 Task: Select a due date automation when advanced on, the moment a card is due add content with a name not containing resume.
Action: Mouse moved to (1112, 80)
Screenshot: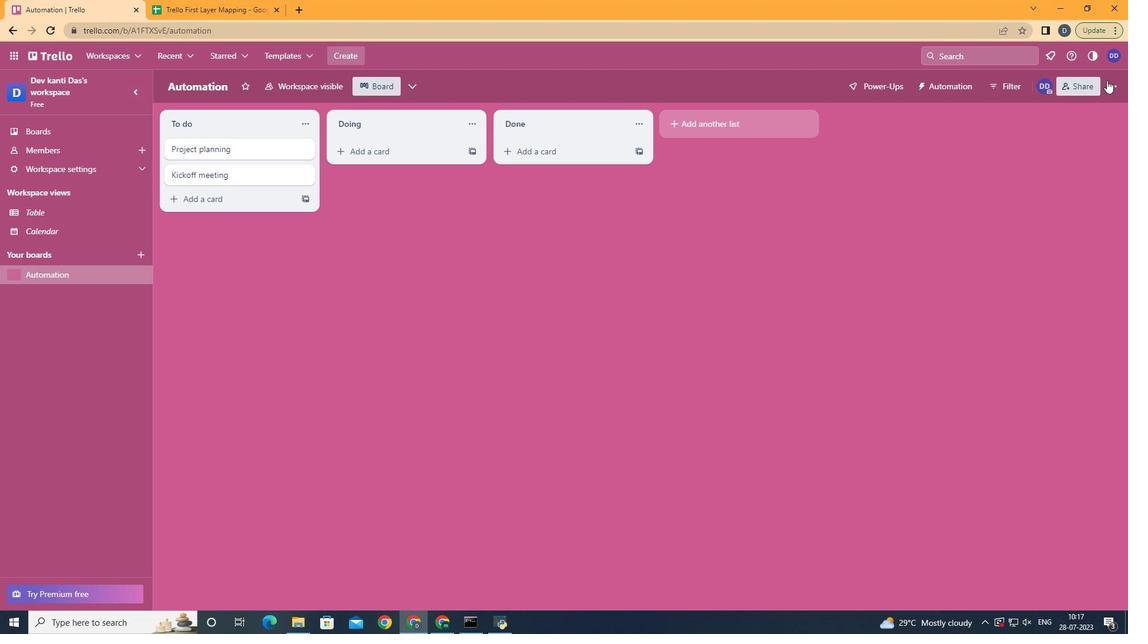 
Action: Mouse pressed left at (1112, 80)
Screenshot: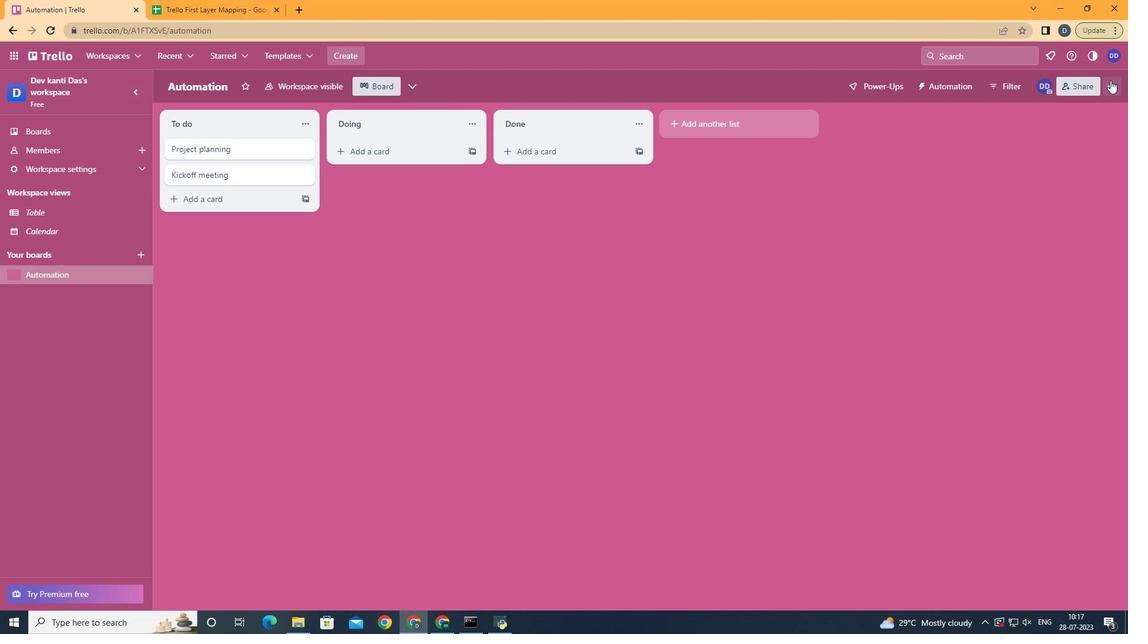 
Action: Mouse moved to (1024, 238)
Screenshot: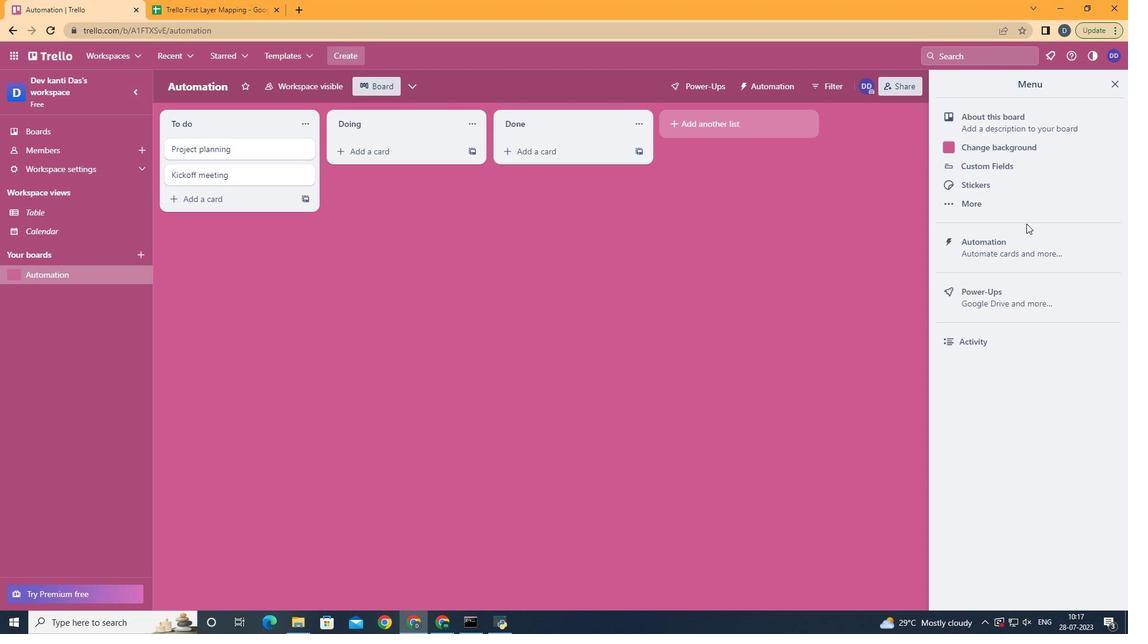 
Action: Mouse pressed left at (1024, 238)
Screenshot: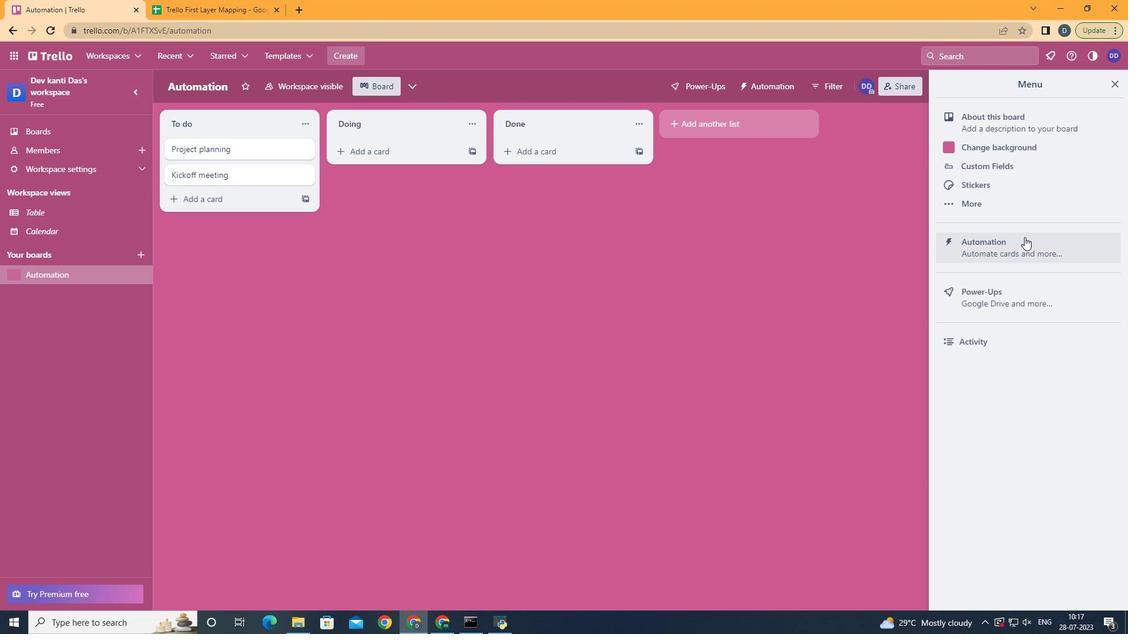 
Action: Mouse moved to (192, 242)
Screenshot: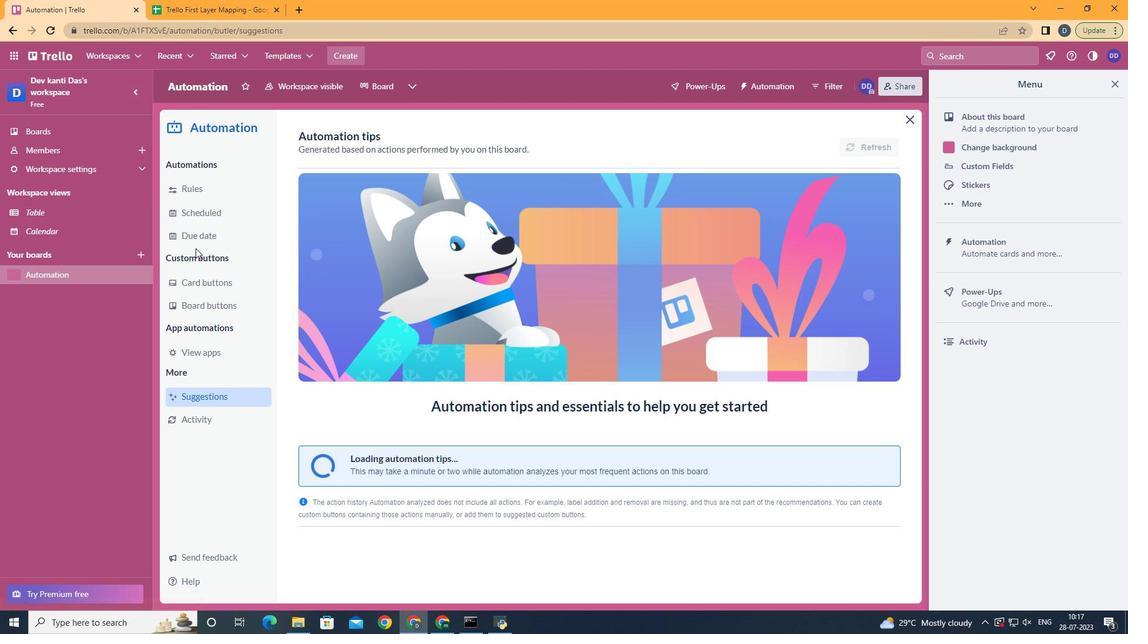
Action: Mouse pressed left at (192, 242)
Screenshot: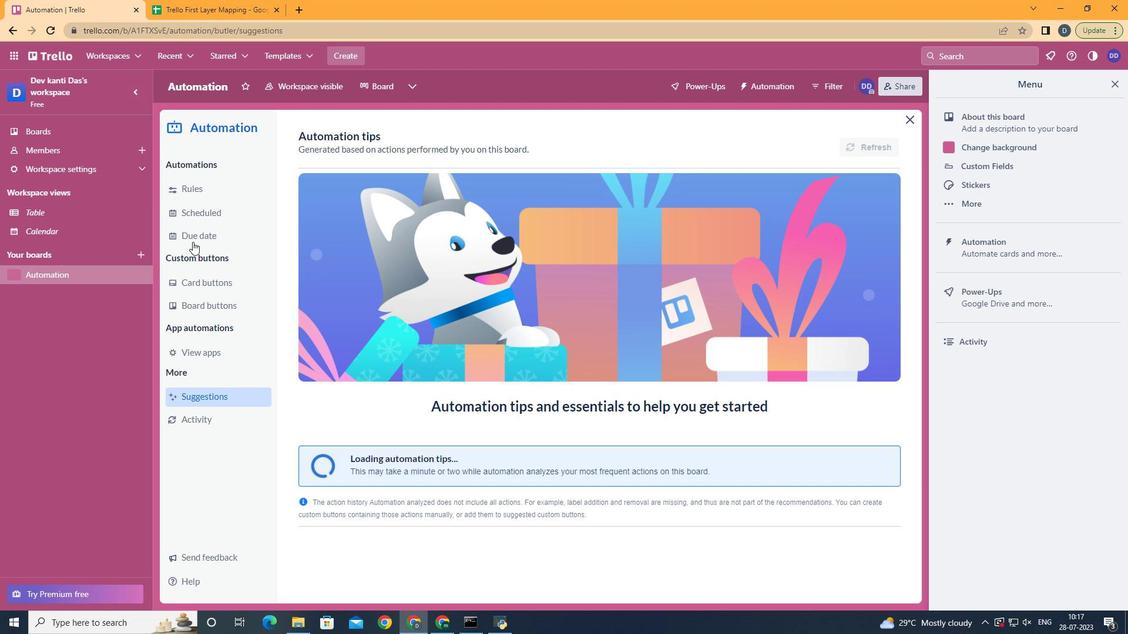 
Action: Mouse moved to (806, 142)
Screenshot: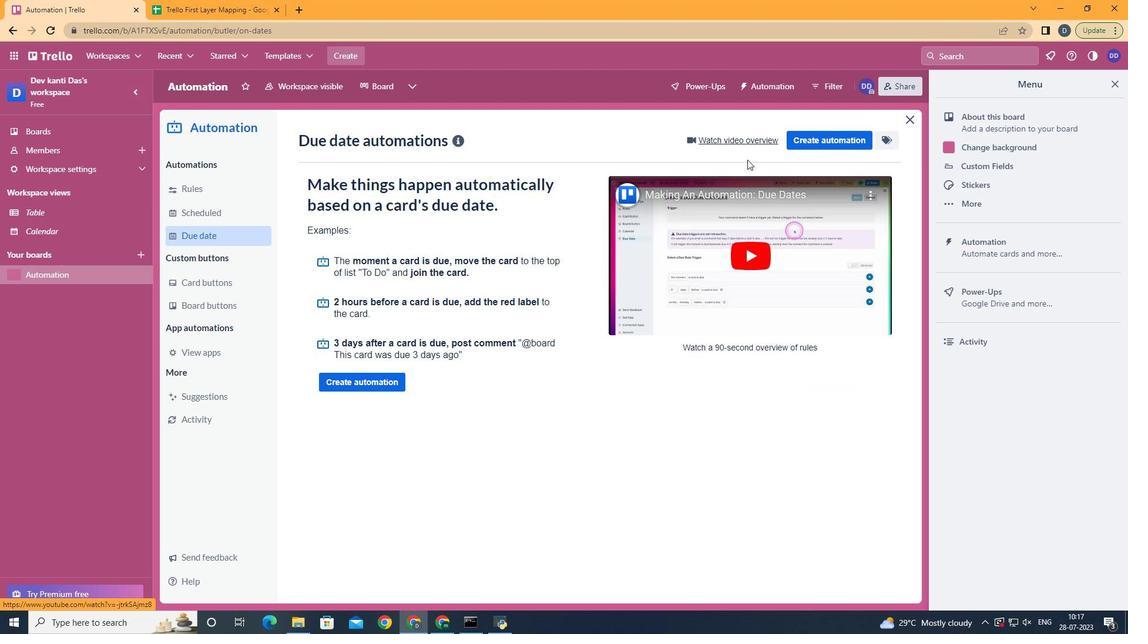 
Action: Mouse pressed left at (806, 142)
Screenshot: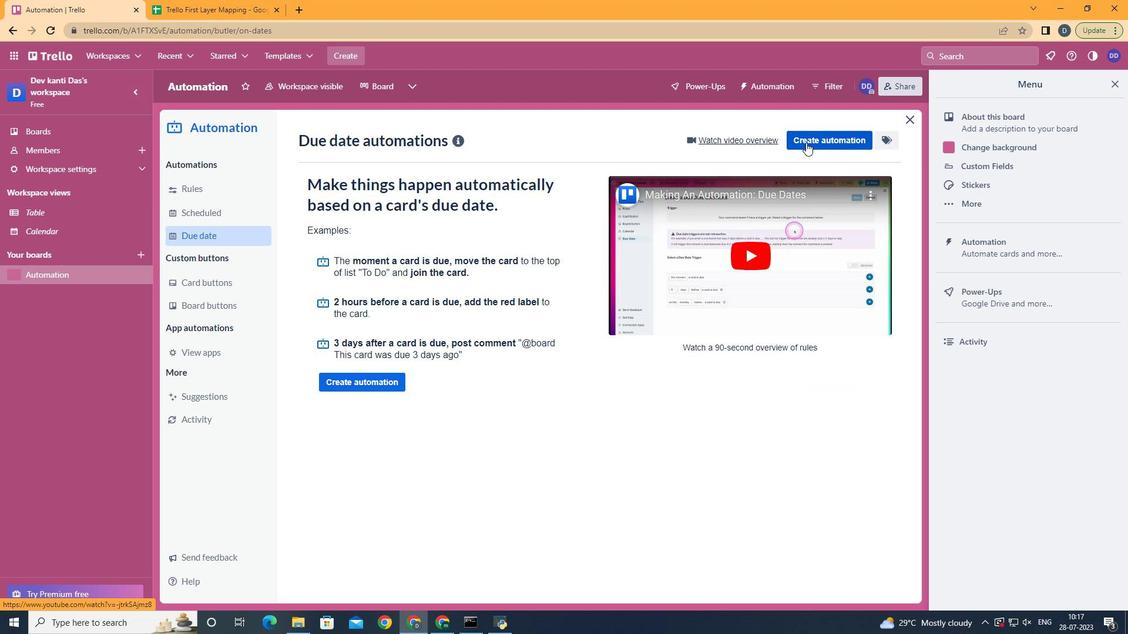
Action: Mouse moved to (525, 267)
Screenshot: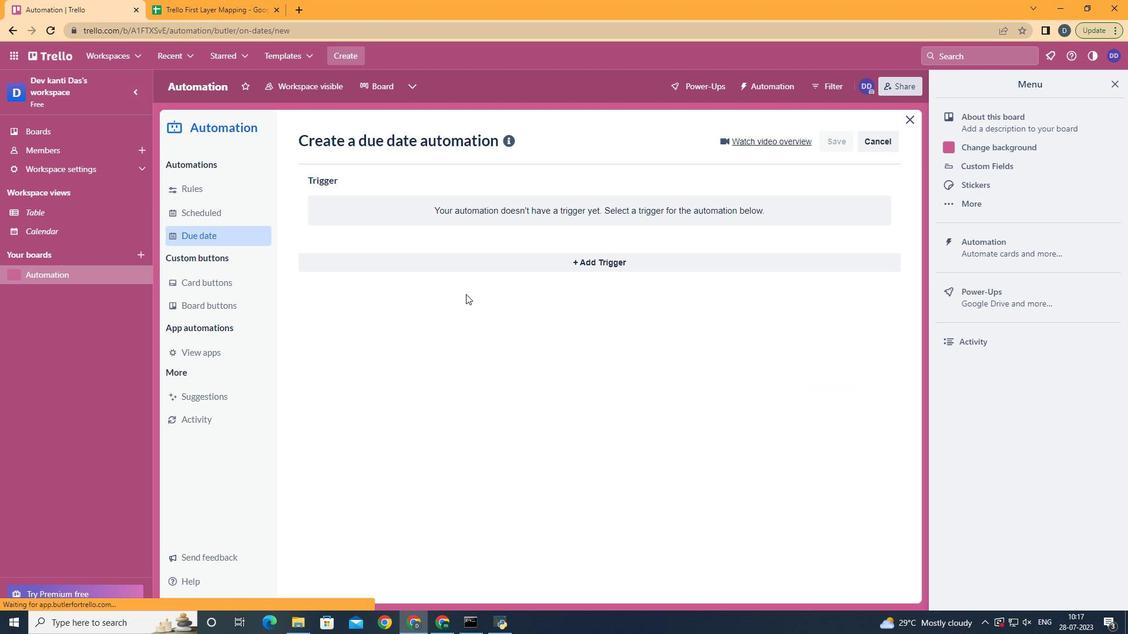 
Action: Mouse pressed left at (525, 267)
Screenshot: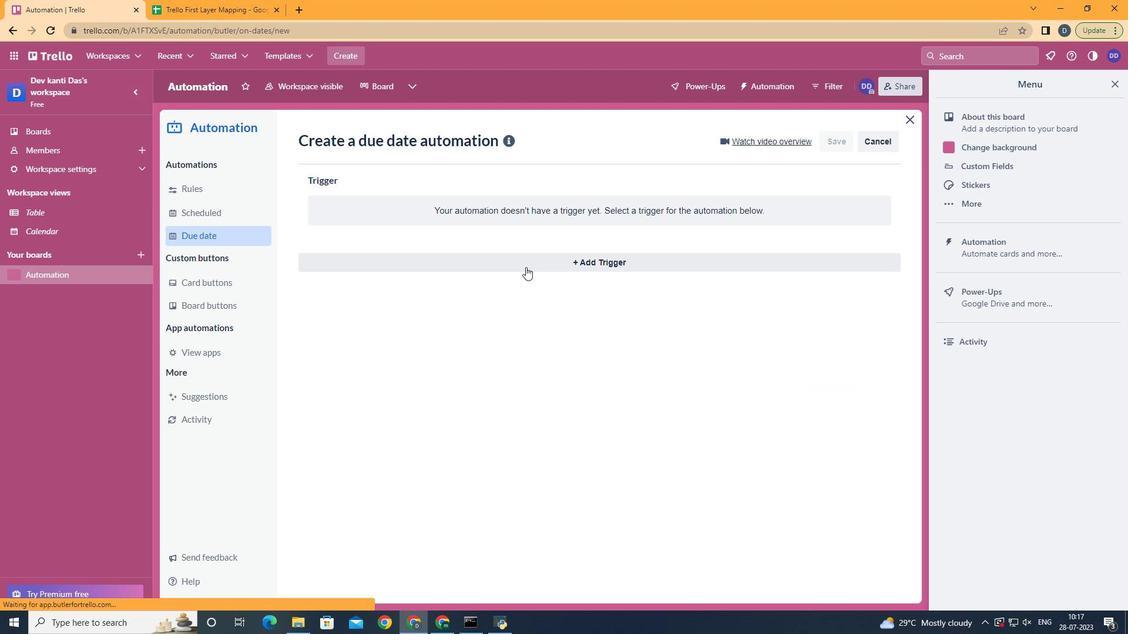 
Action: Mouse moved to (401, 405)
Screenshot: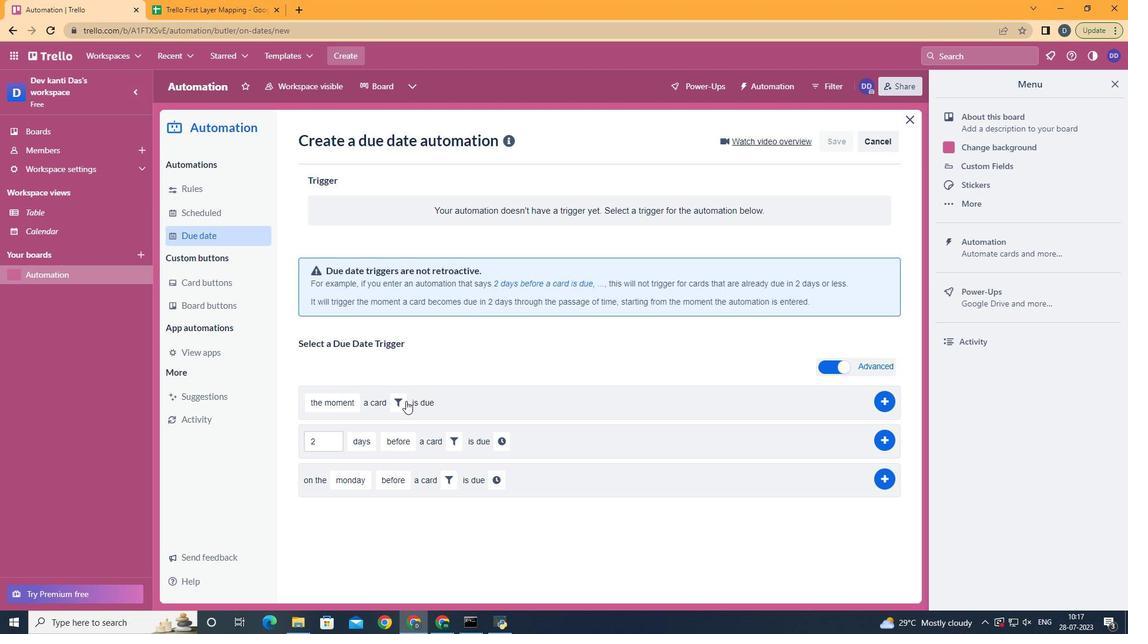 
Action: Mouse pressed left at (401, 405)
Screenshot: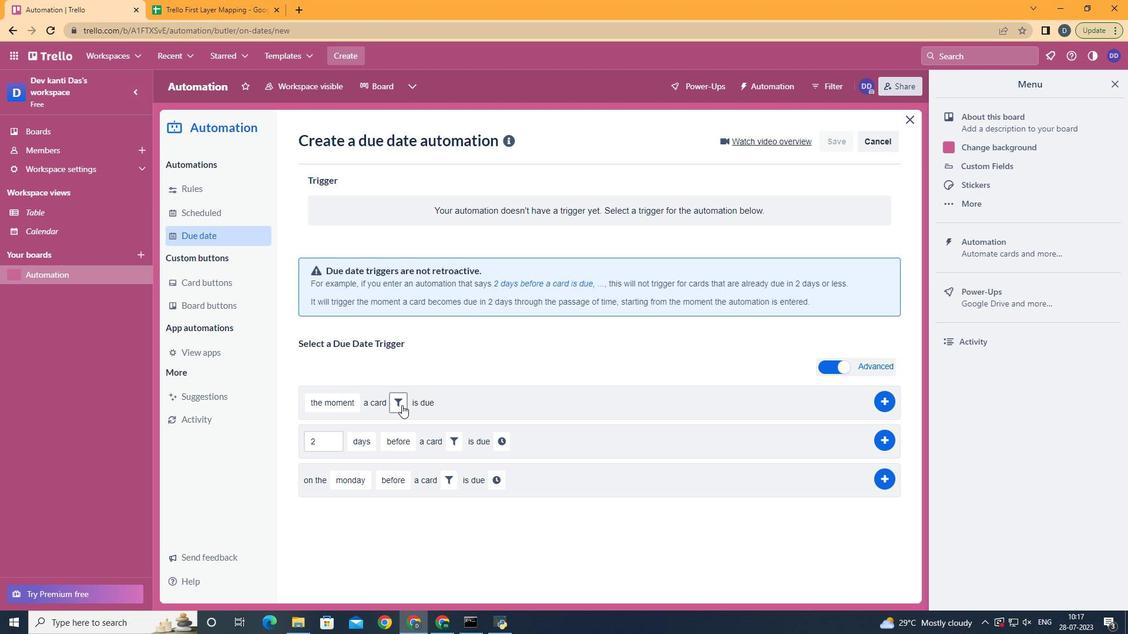 
Action: Mouse moved to (556, 439)
Screenshot: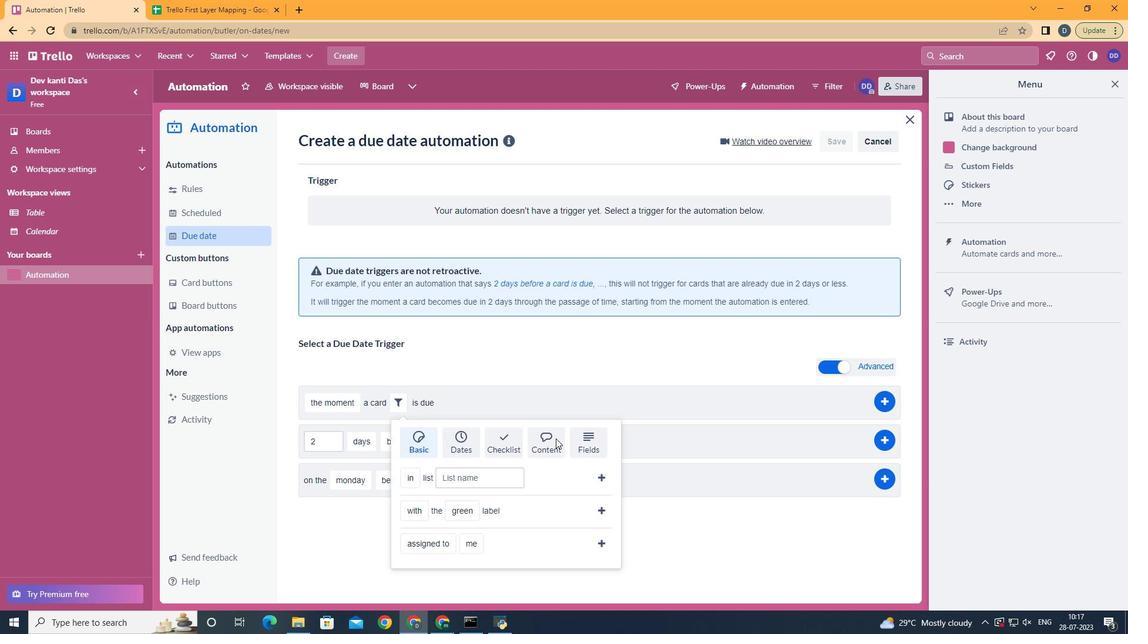 
Action: Mouse pressed left at (556, 439)
Screenshot: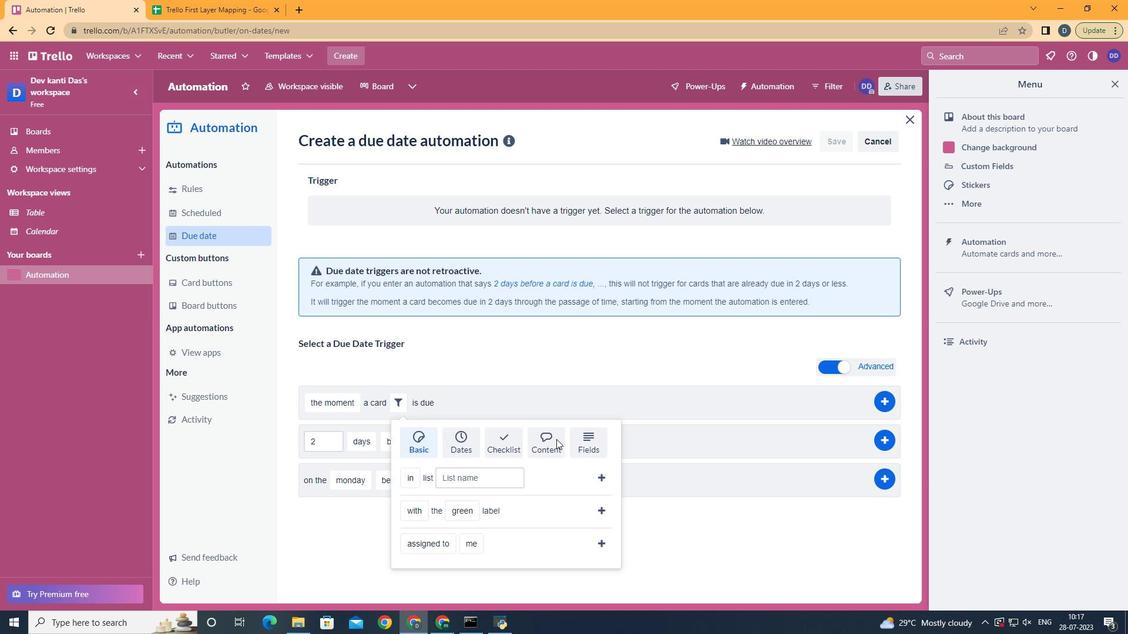 
Action: Mouse moved to (442, 497)
Screenshot: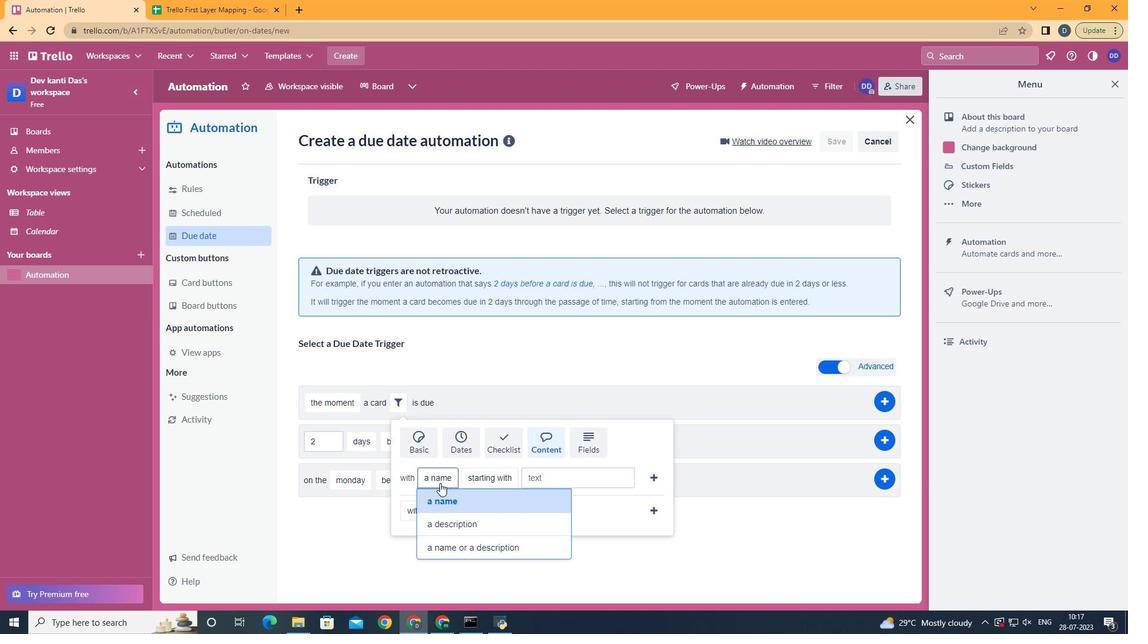 
Action: Mouse pressed left at (442, 497)
Screenshot: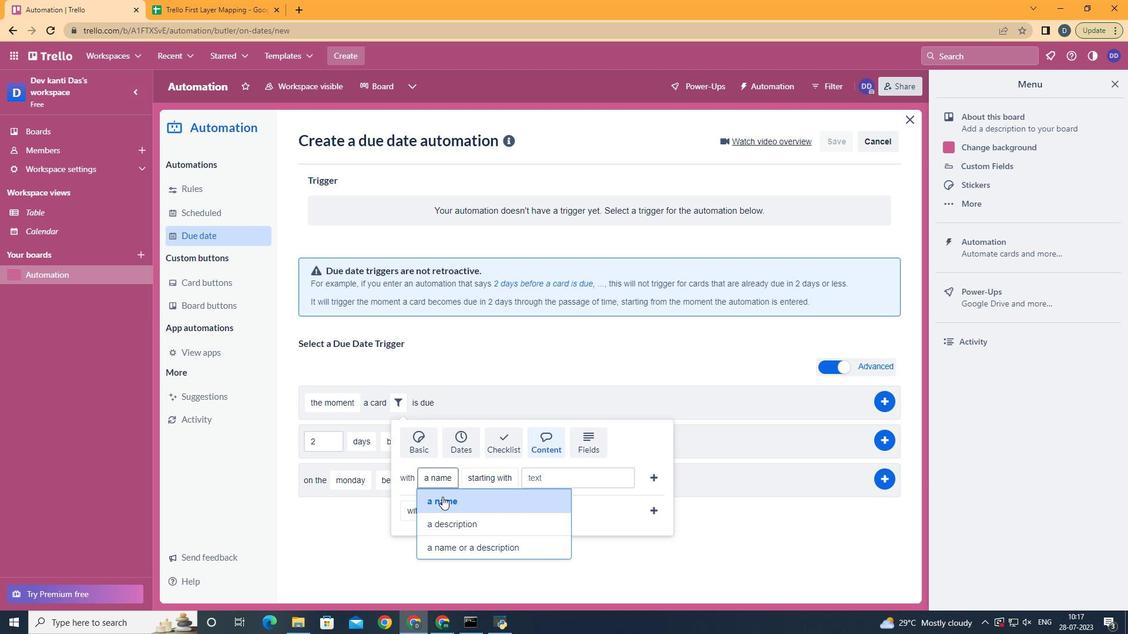 
Action: Mouse moved to (498, 452)
Screenshot: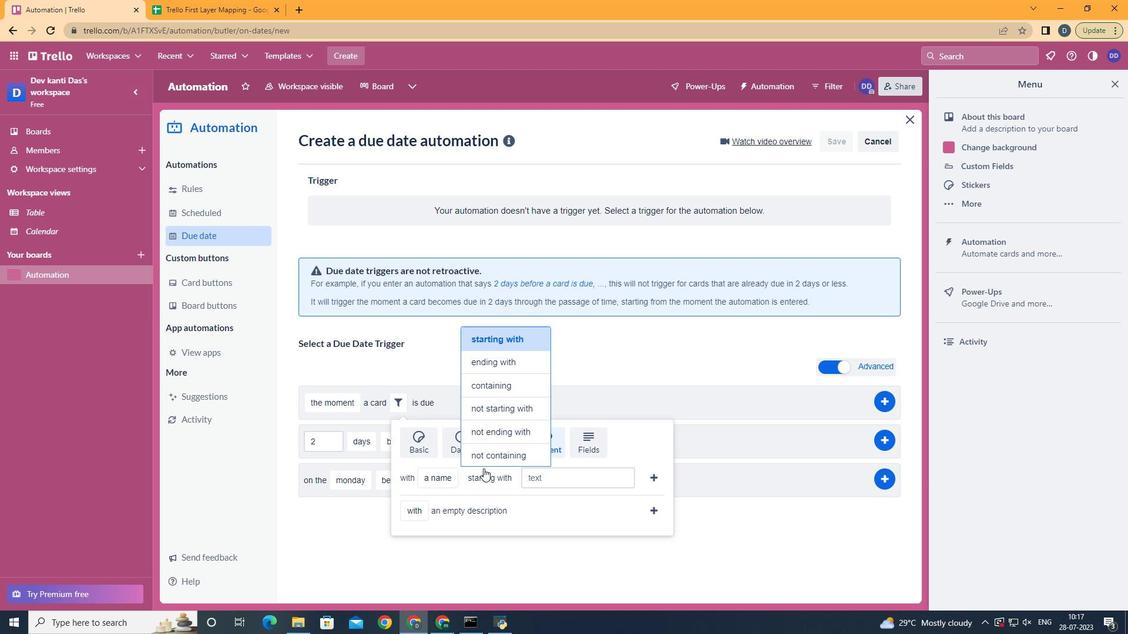 
Action: Mouse pressed left at (498, 452)
Screenshot: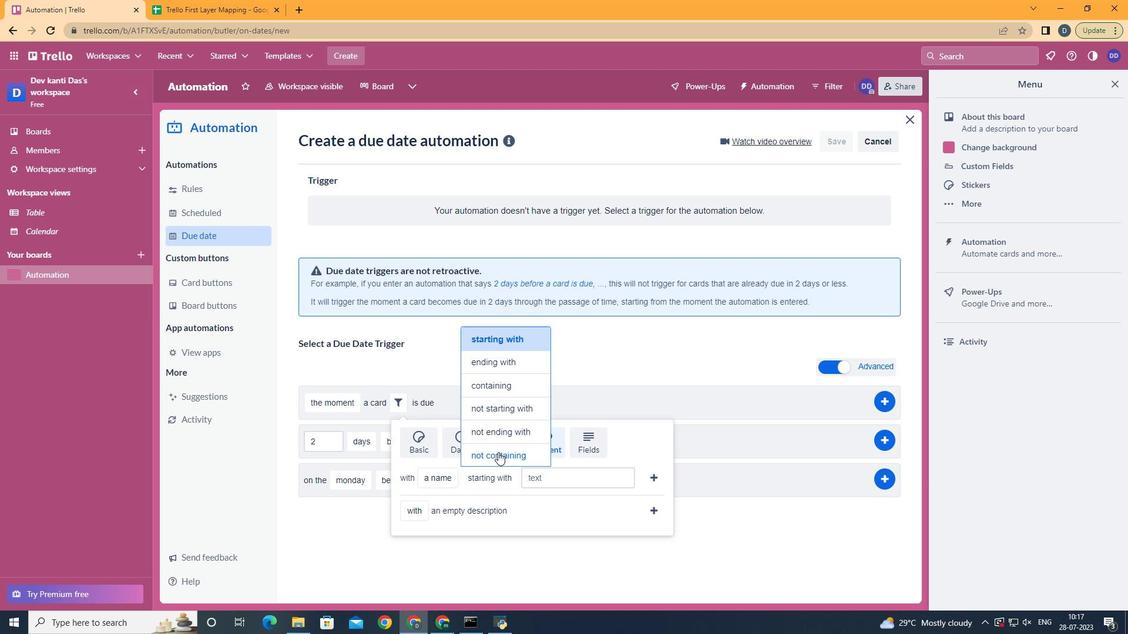 
Action: Mouse moved to (575, 474)
Screenshot: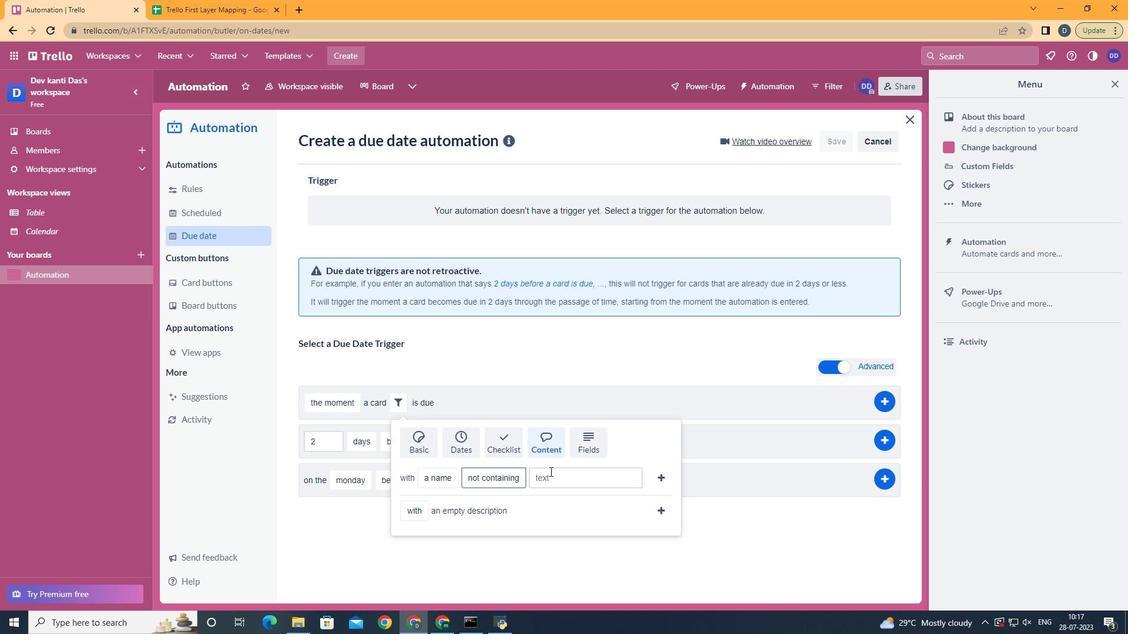 
Action: Mouse pressed left at (575, 474)
Screenshot: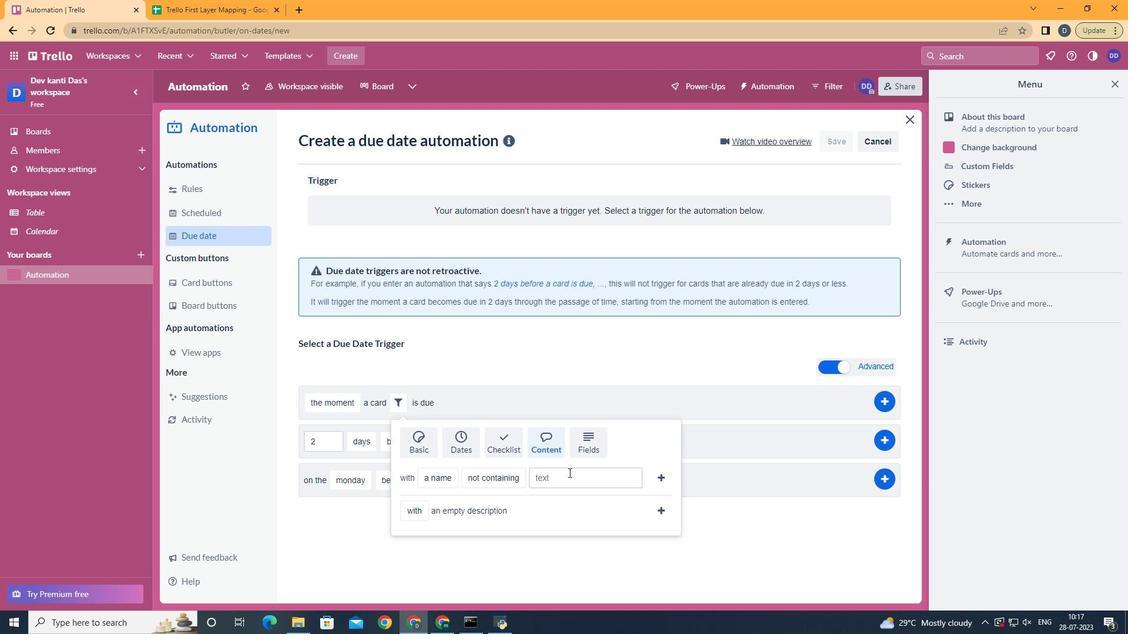 
Action: Key pressed resume
Screenshot: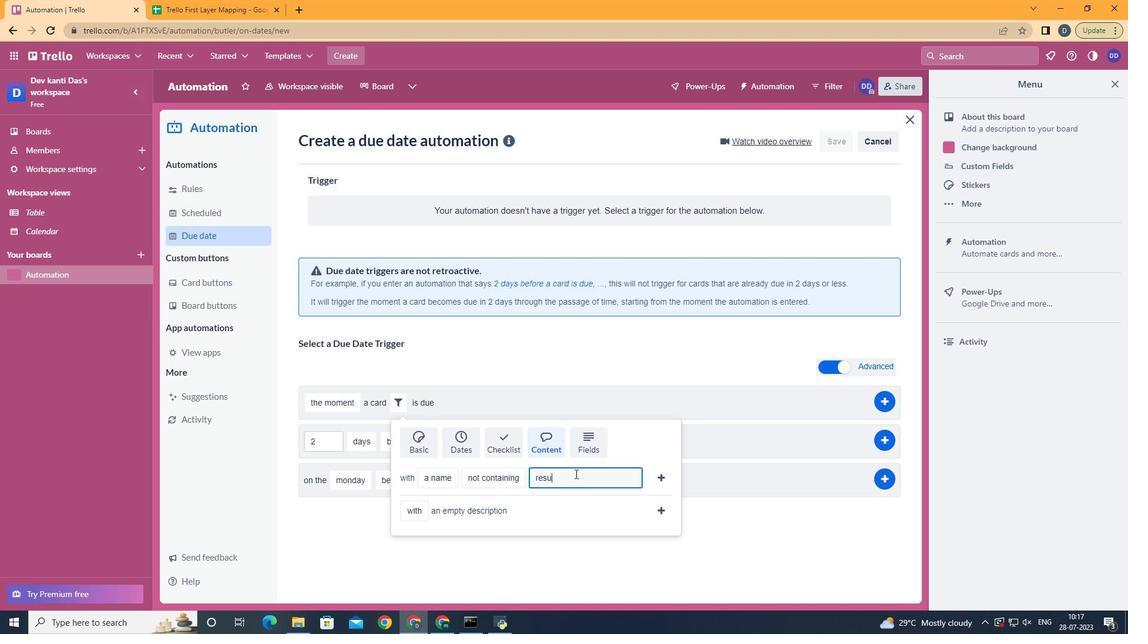 
Action: Mouse moved to (658, 477)
Screenshot: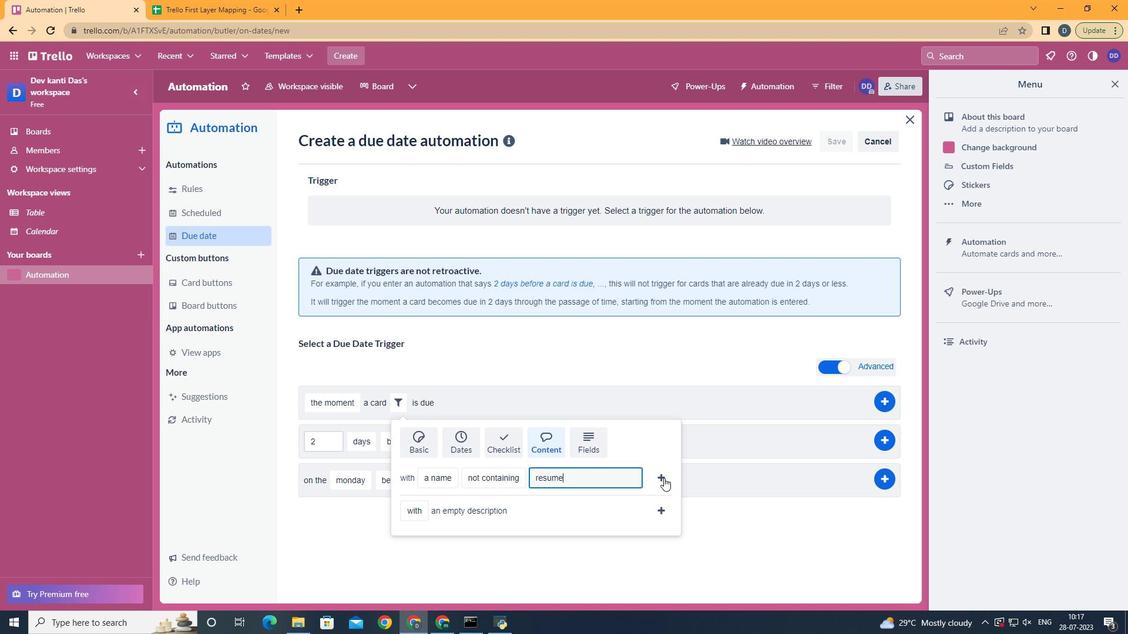 
Action: Mouse pressed left at (658, 477)
Screenshot: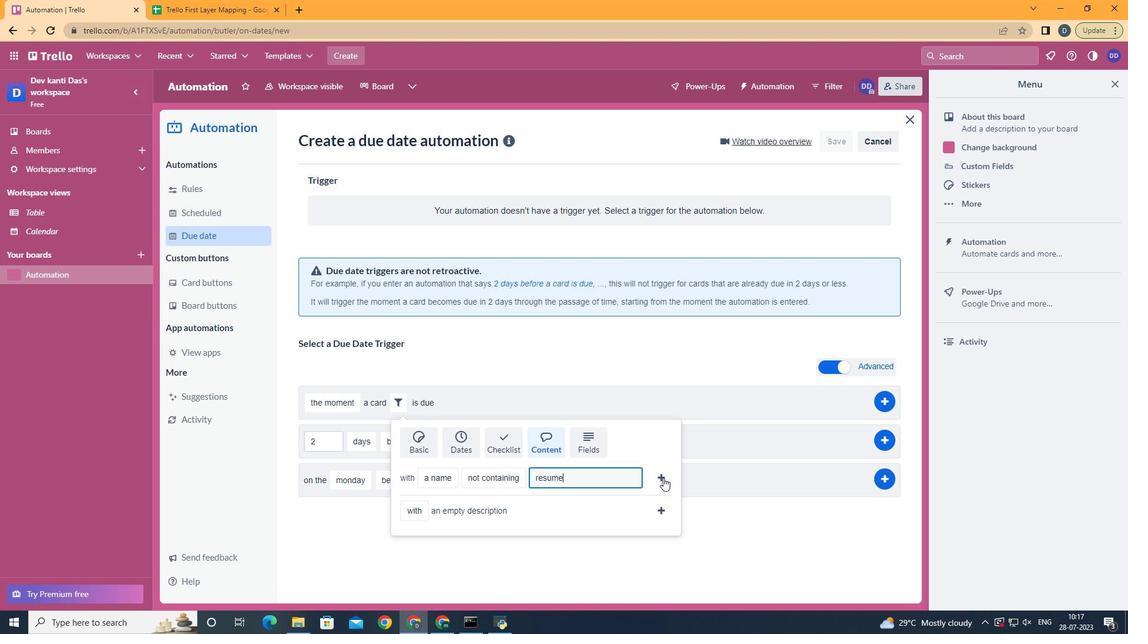
